 Task: Search one way flight ticket for 2 adults, 2 infants in seat and 1 infant on lap in first from Allentown: Lehigh Valley International Airport (was Allentown-bethlehem-easton International Airport) to Riverton: Central Wyoming Regional Airport (was Riverton Regional) on 8-4-2023. Choice of flights is Sun country airlines. Number of bags: 1 checked bag. Price is upto 109000. Outbound departure time preference is 20:30.
Action: Mouse moved to (265, 244)
Screenshot: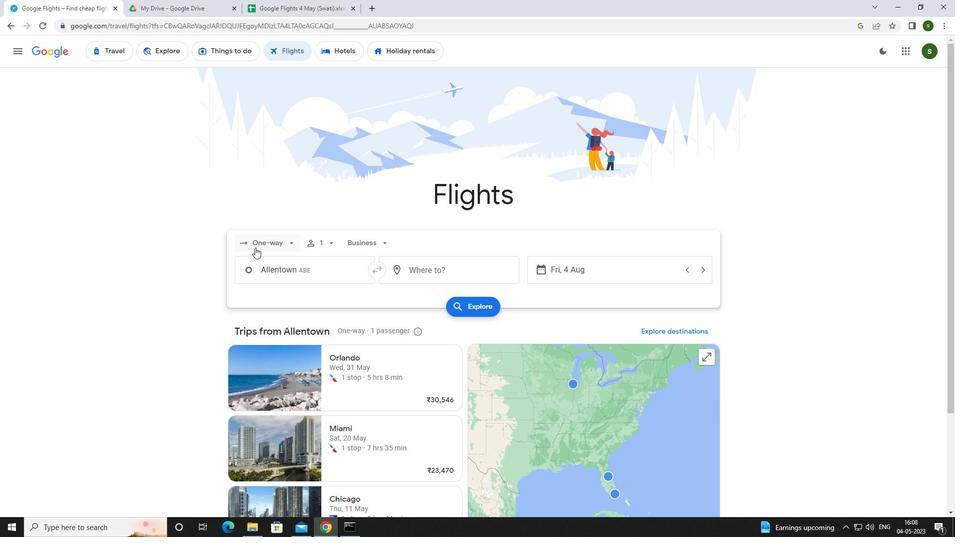 
Action: Mouse pressed left at (265, 244)
Screenshot: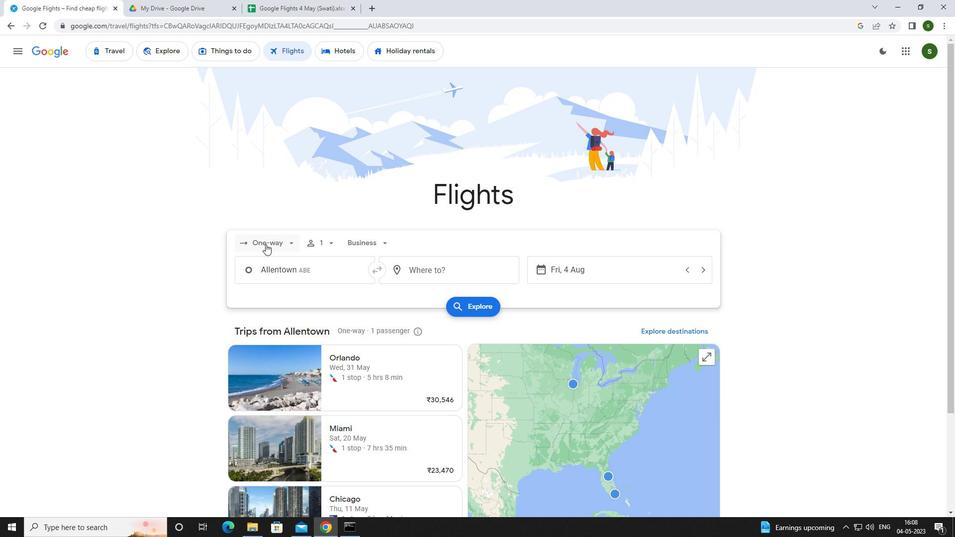 
Action: Mouse moved to (273, 285)
Screenshot: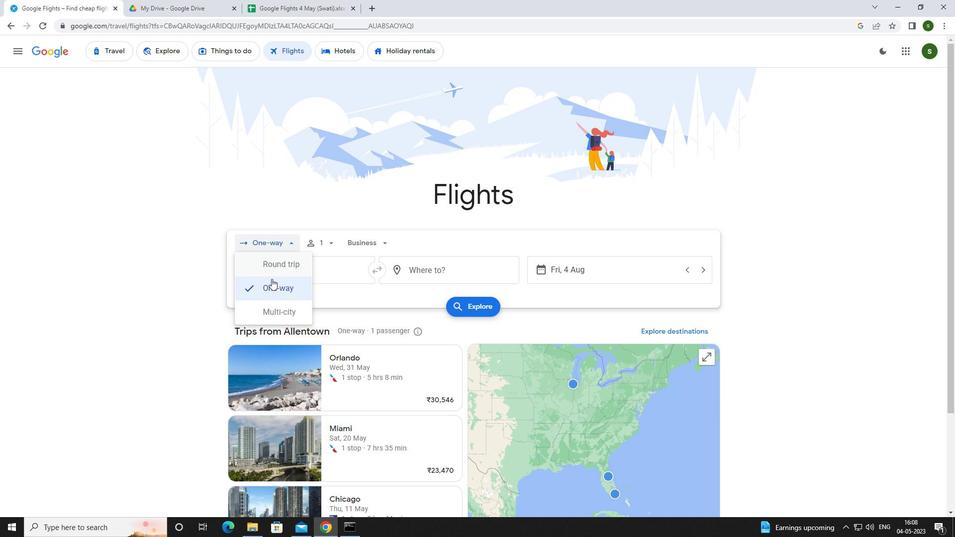 
Action: Mouse pressed left at (273, 285)
Screenshot: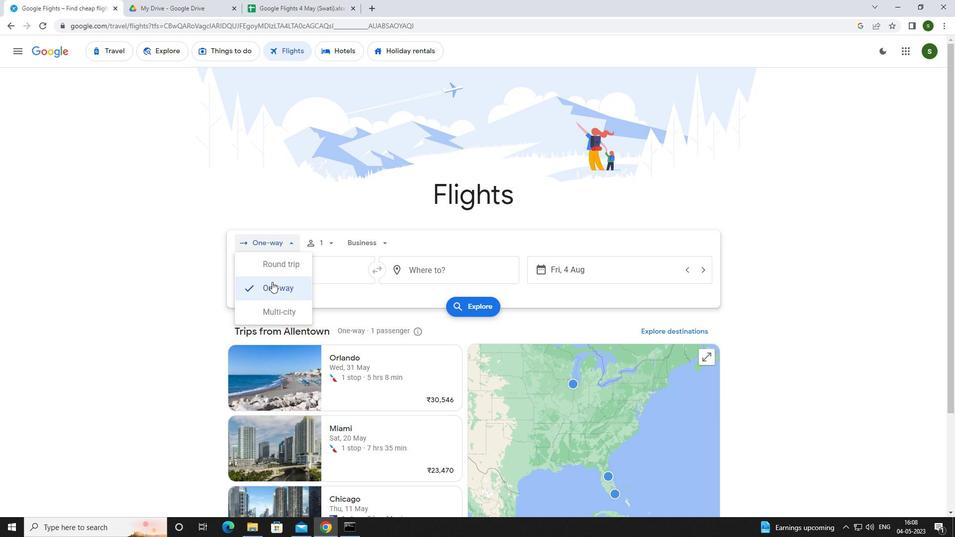 
Action: Mouse moved to (329, 241)
Screenshot: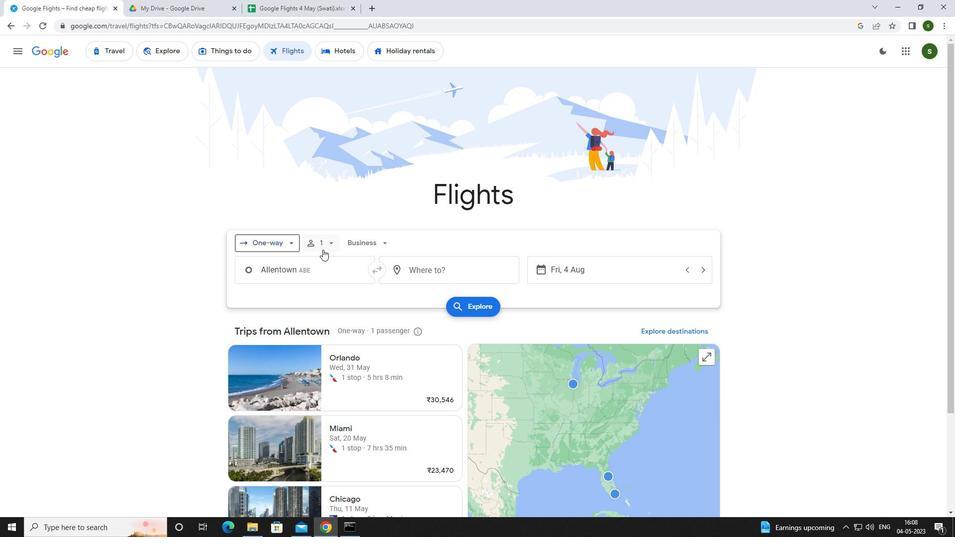 
Action: Mouse pressed left at (329, 241)
Screenshot: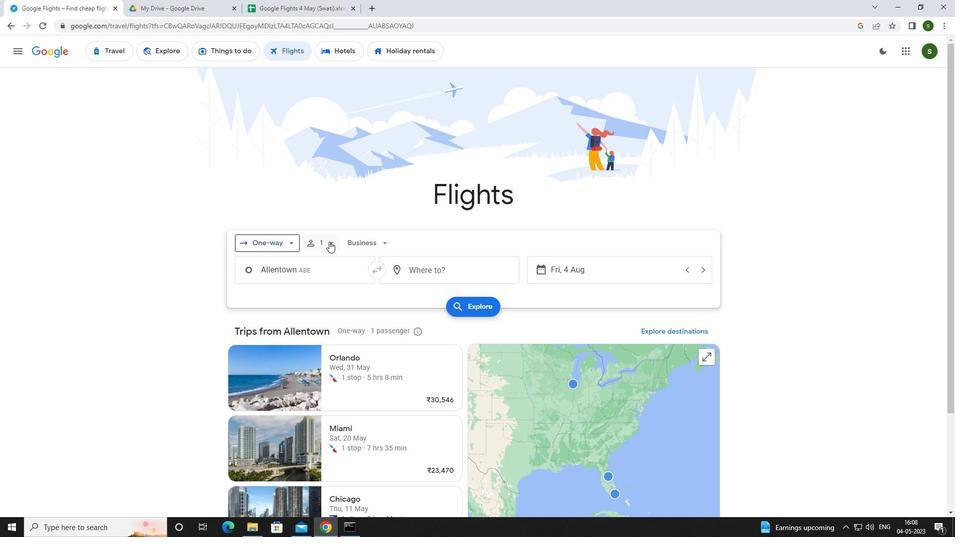 
Action: Mouse moved to (407, 268)
Screenshot: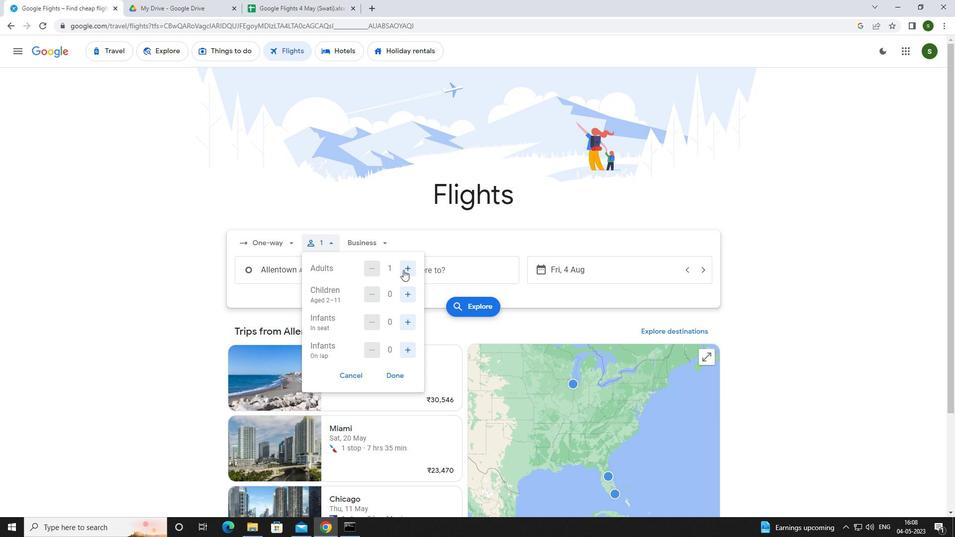 
Action: Mouse pressed left at (407, 268)
Screenshot: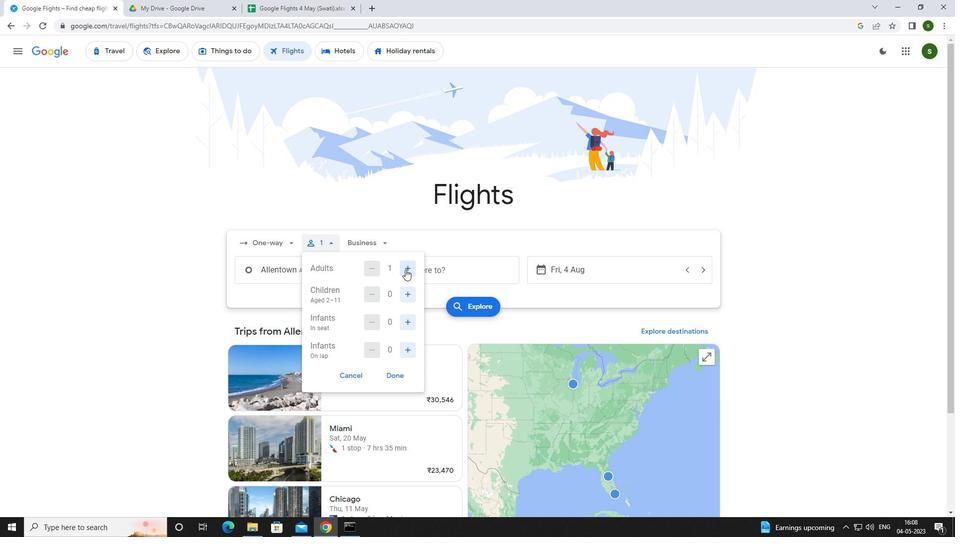 
Action: Mouse moved to (408, 322)
Screenshot: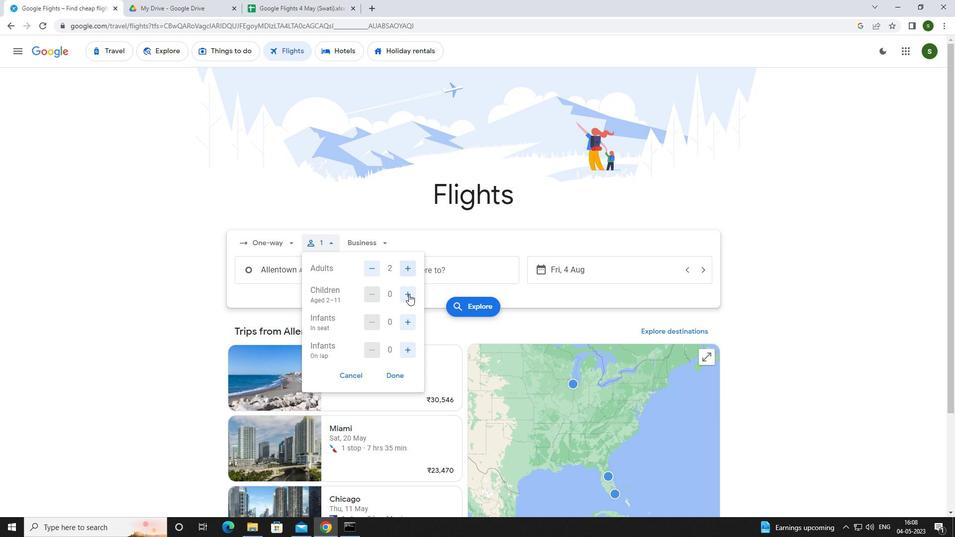 
Action: Mouse pressed left at (408, 322)
Screenshot: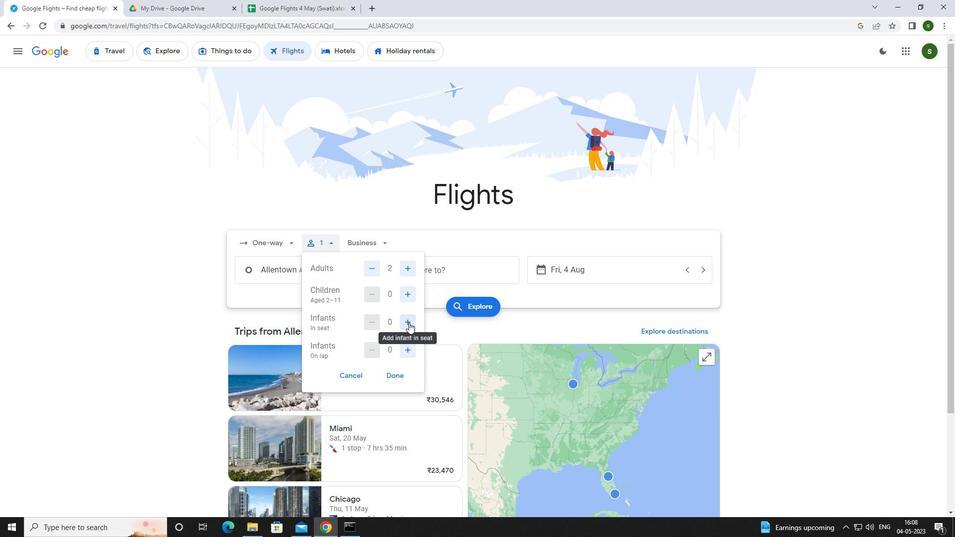 
Action: Mouse pressed left at (408, 322)
Screenshot: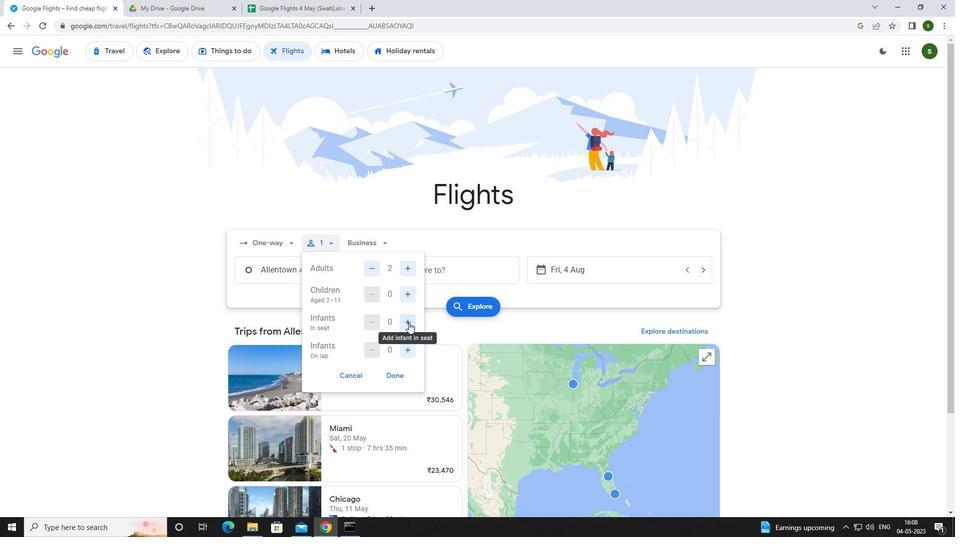 
Action: Mouse moved to (410, 351)
Screenshot: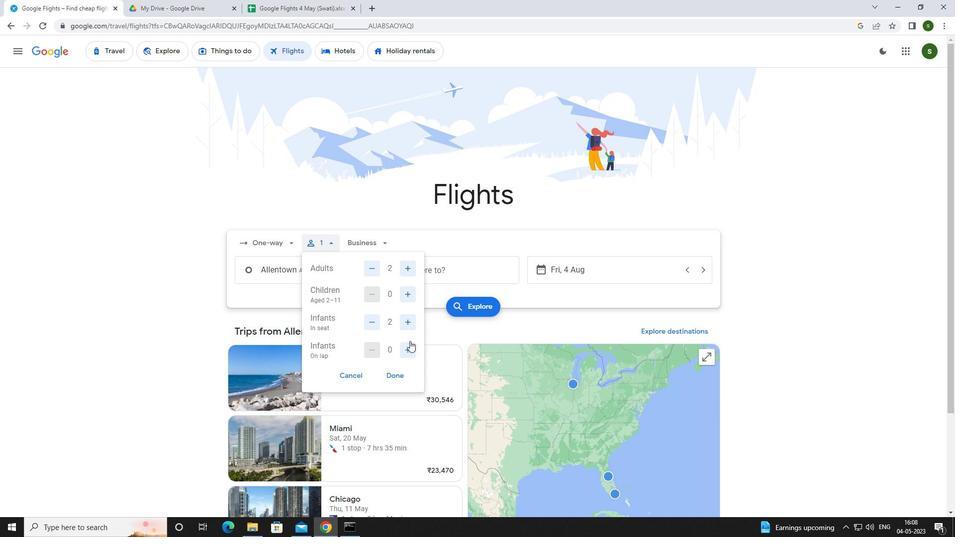 
Action: Mouse pressed left at (410, 351)
Screenshot: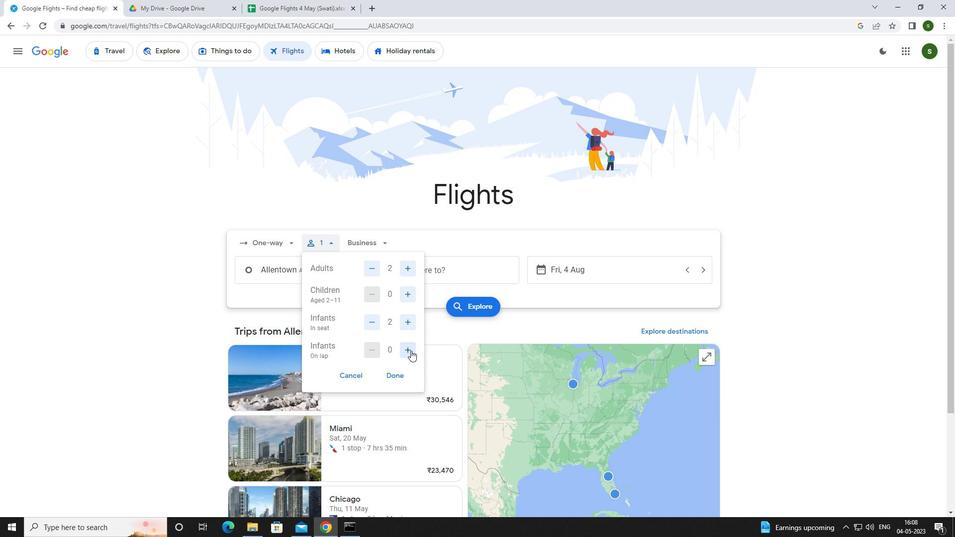 
Action: Mouse moved to (380, 242)
Screenshot: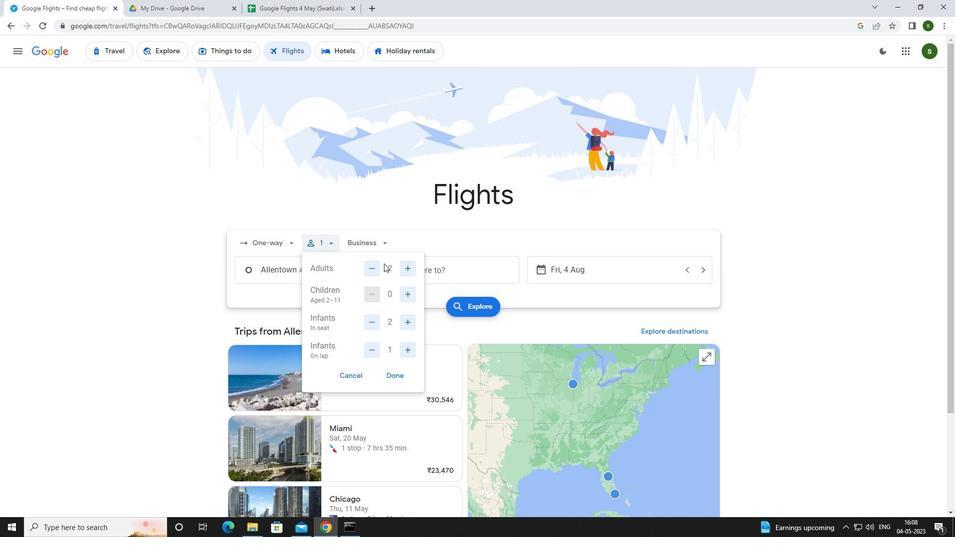 
Action: Mouse pressed left at (380, 242)
Screenshot: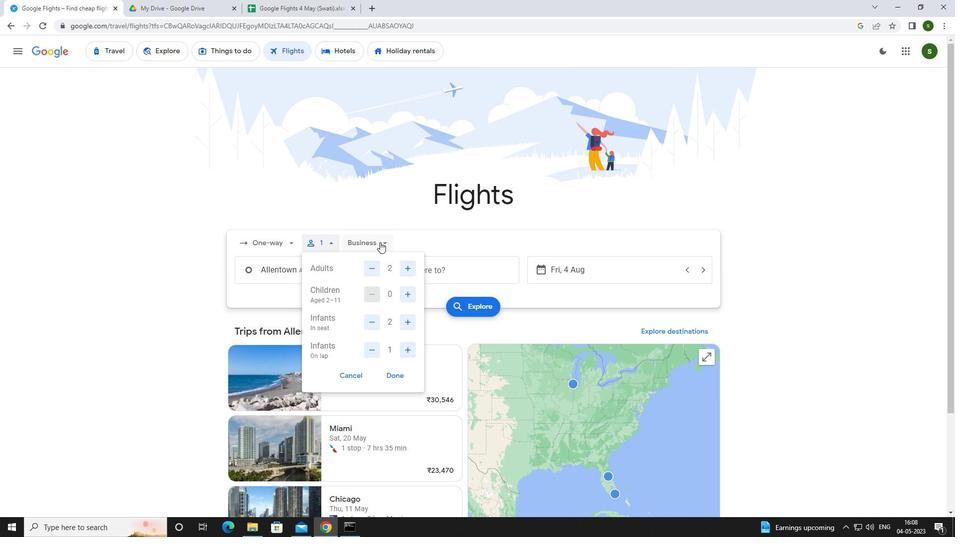 
Action: Mouse moved to (383, 334)
Screenshot: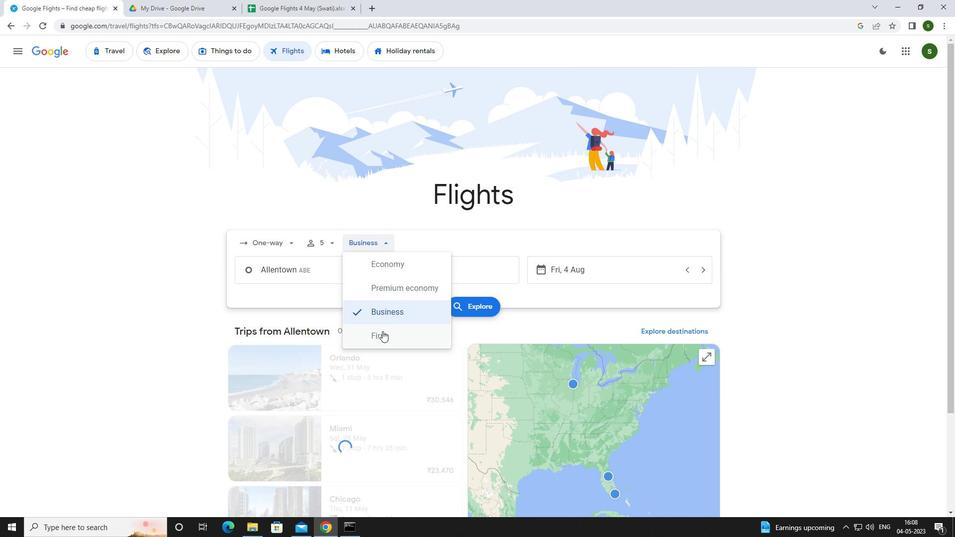 
Action: Mouse pressed left at (383, 334)
Screenshot: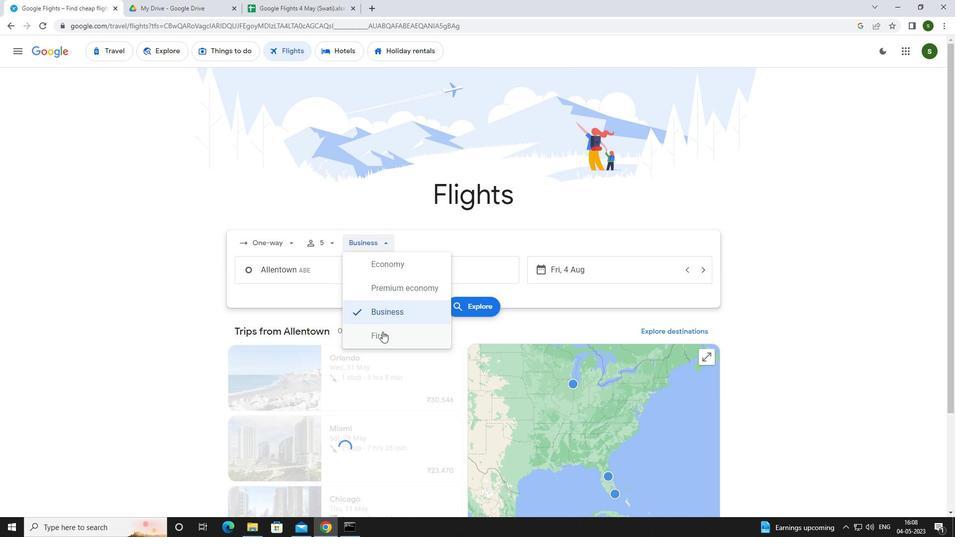 
Action: Mouse moved to (331, 276)
Screenshot: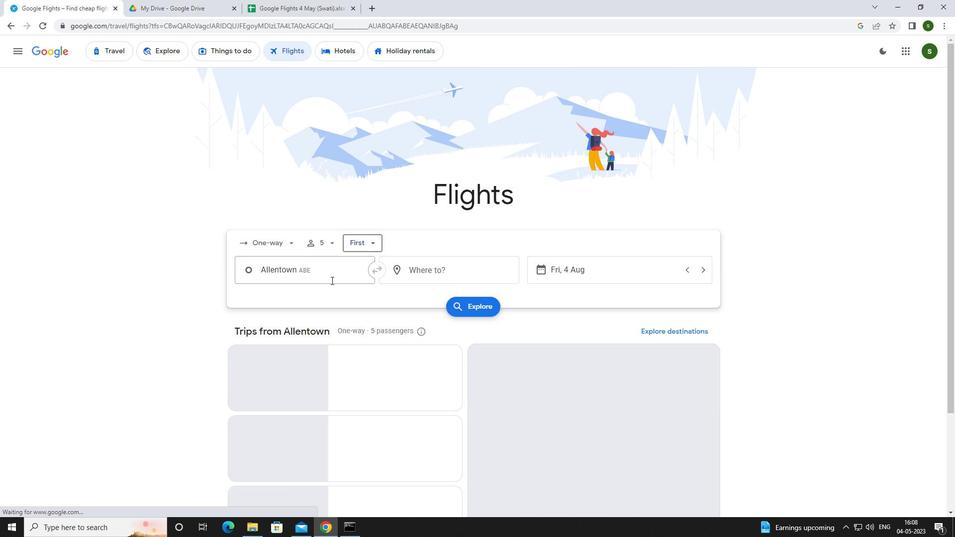 
Action: Mouse pressed left at (331, 276)
Screenshot: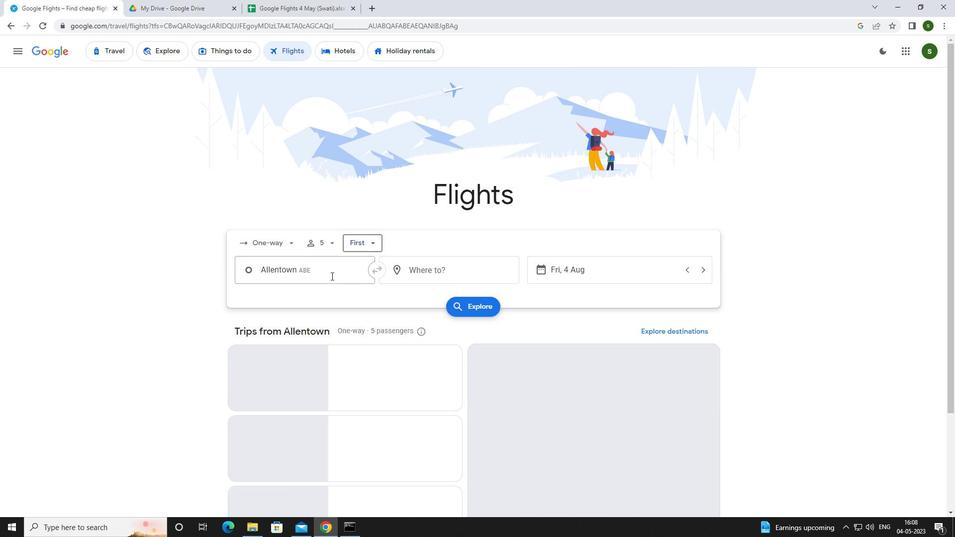
Action: Key pressed <Key.caps_lock>l<Key.caps_lock>ehigh
Screenshot: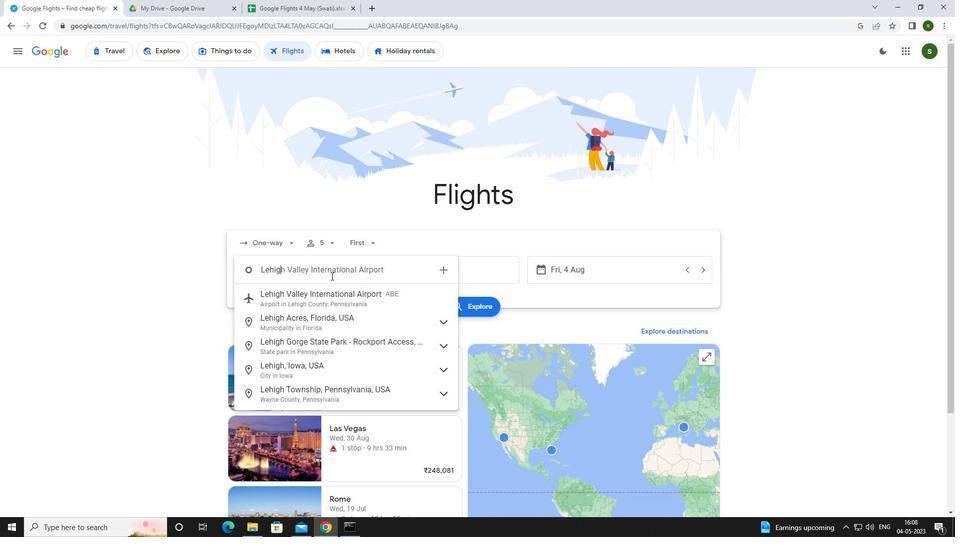 
Action: Mouse moved to (326, 296)
Screenshot: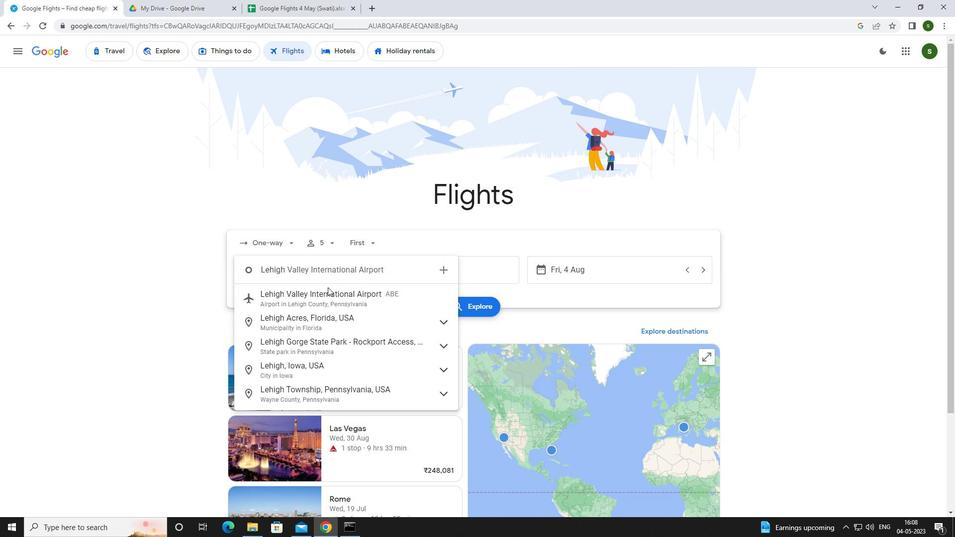 
Action: Mouse pressed left at (326, 296)
Screenshot: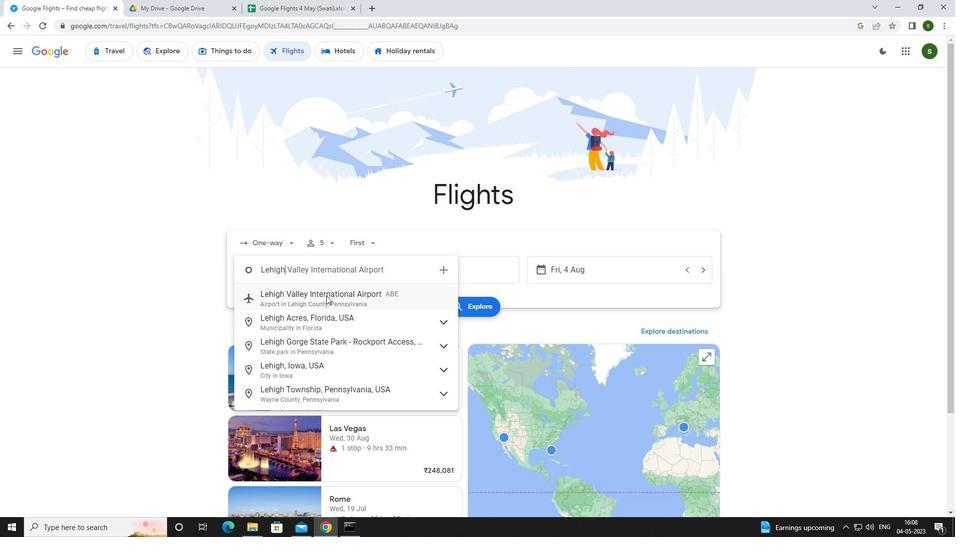 
Action: Mouse moved to (418, 269)
Screenshot: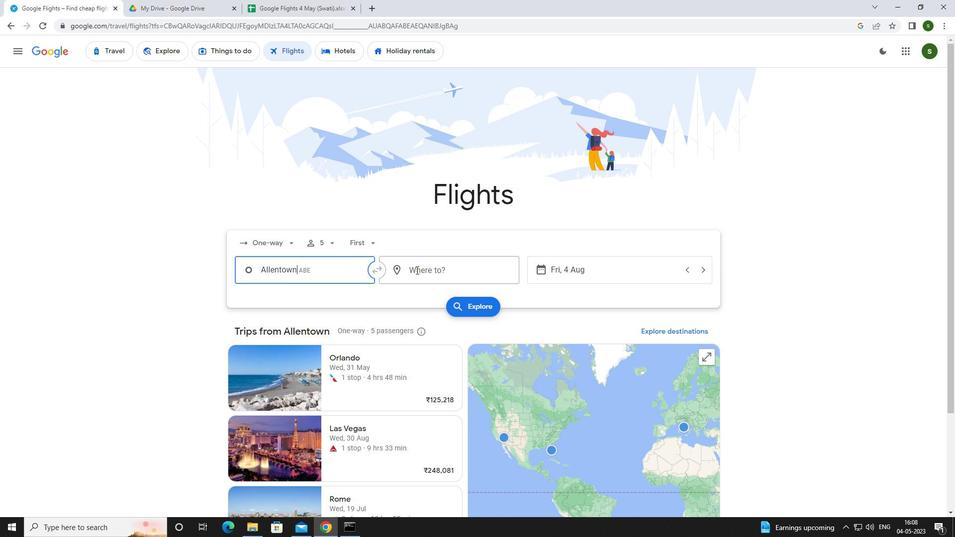 
Action: Mouse pressed left at (418, 269)
Screenshot: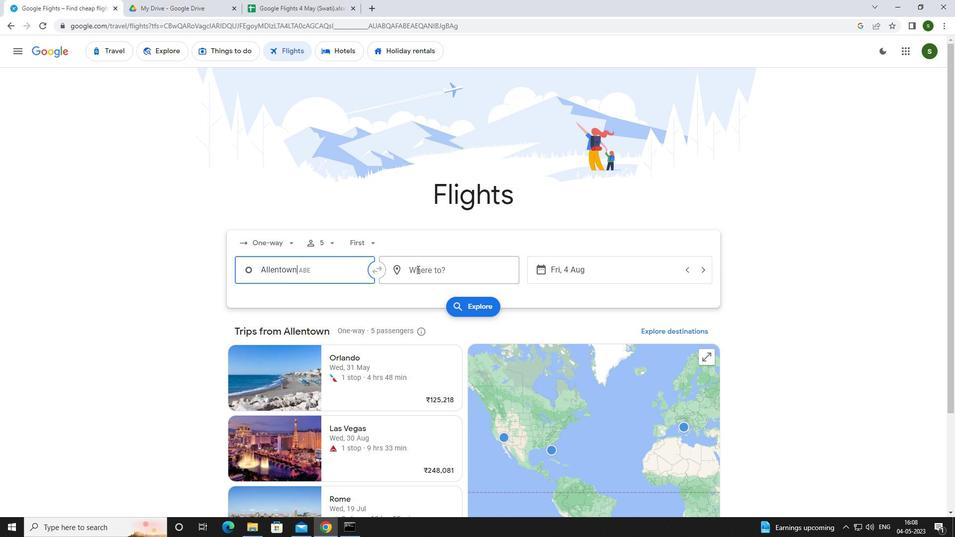 
Action: Key pressed <Key.caps_lock>r<Key.caps_lock>iverto
Screenshot: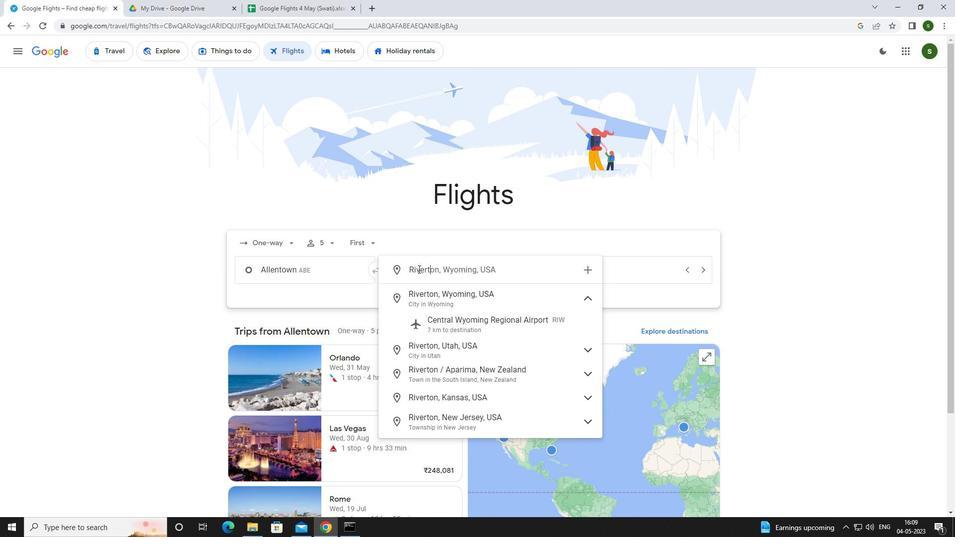 
Action: Mouse moved to (422, 314)
Screenshot: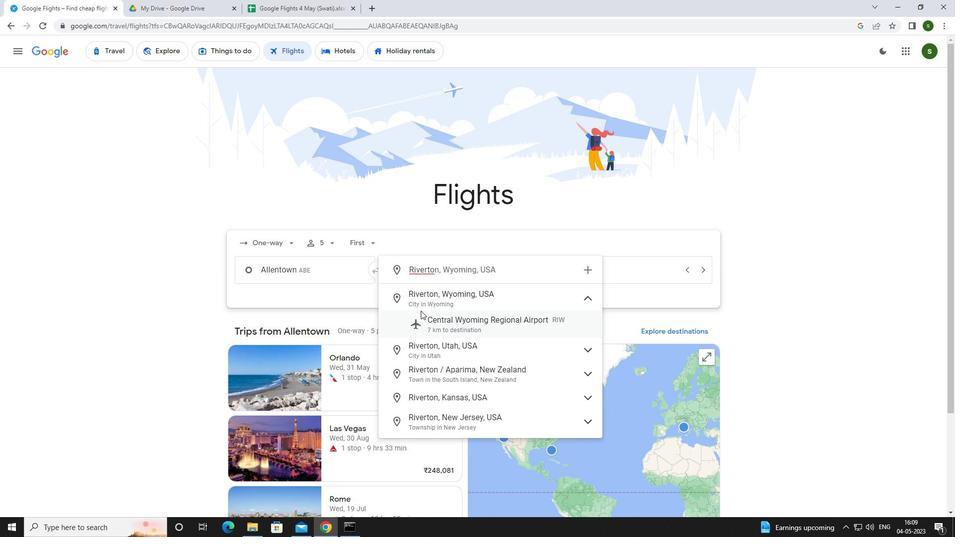 
Action: Mouse pressed left at (422, 314)
Screenshot: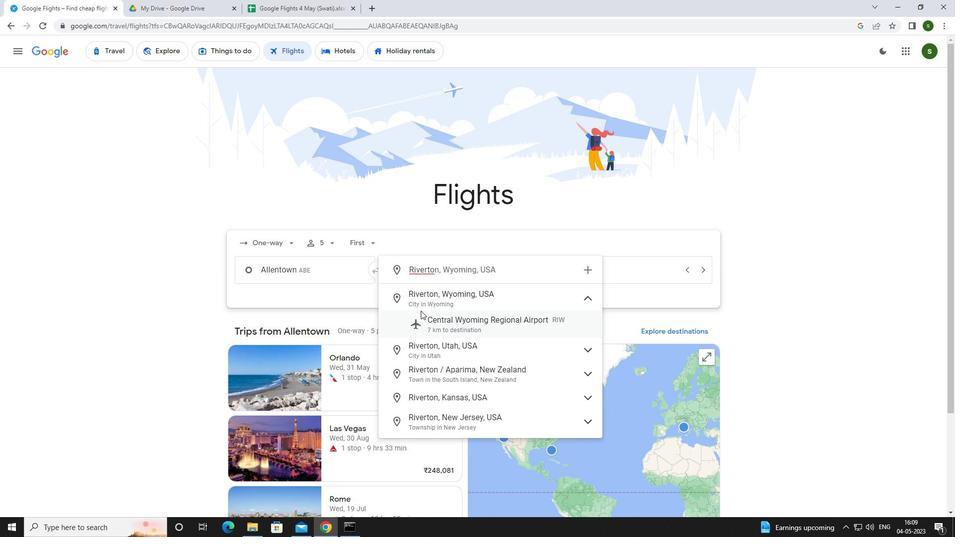 
Action: Mouse moved to (596, 275)
Screenshot: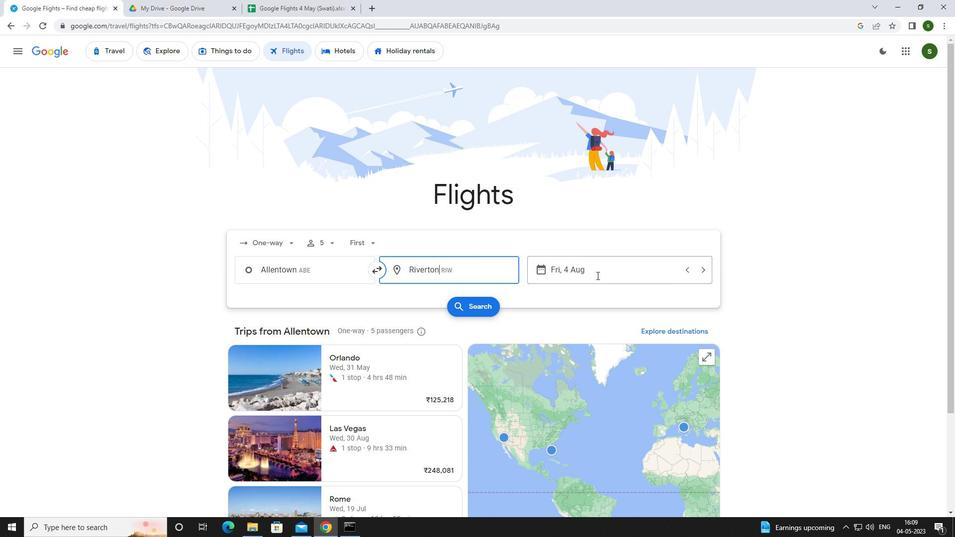 
Action: Mouse pressed left at (596, 275)
Screenshot: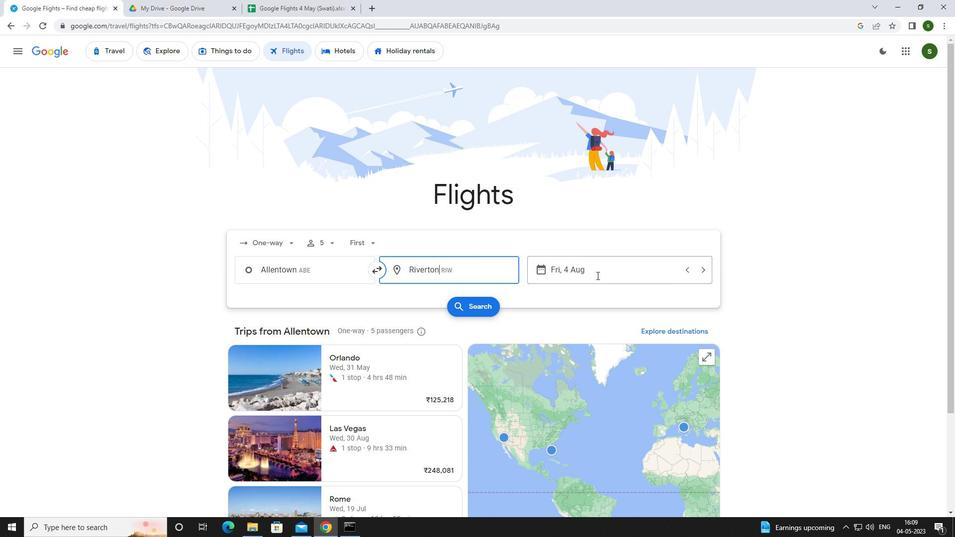 
Action: Mouse moved to (473, 334)
Screenshot: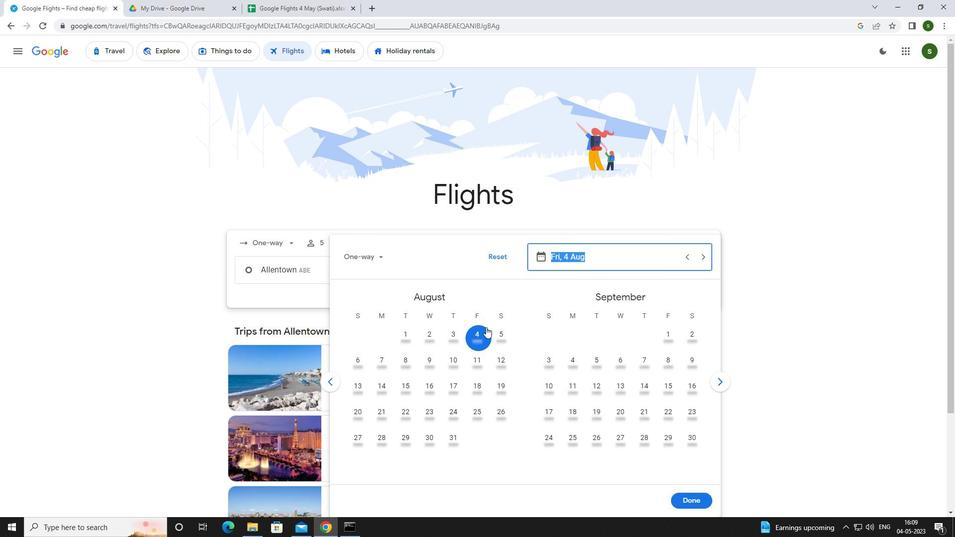 
Action: Mouse pressed left at (473, 334)
Screenshot: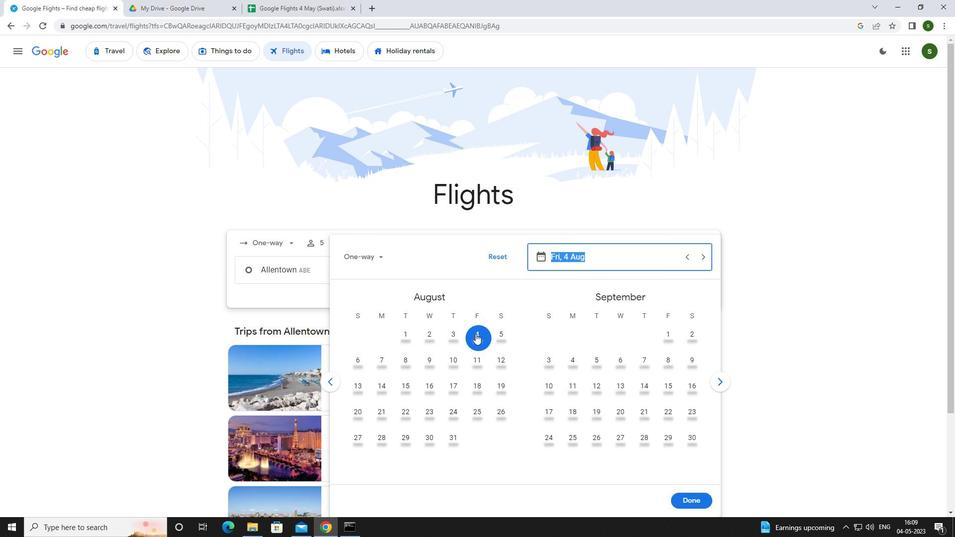 
Action: Mouse moved to (685, 500)
Screenshot: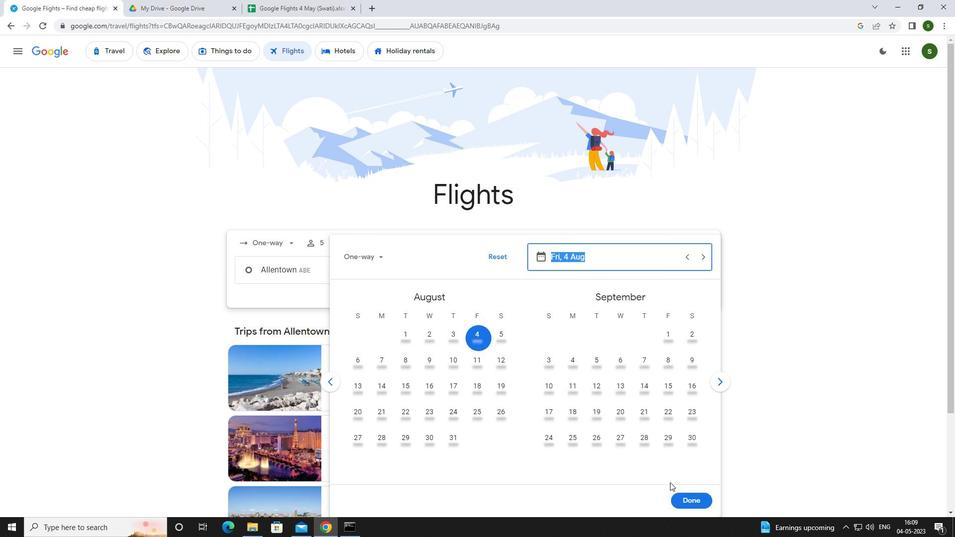 
Action: Mouse pressed left at (685, 500)
Screenshot: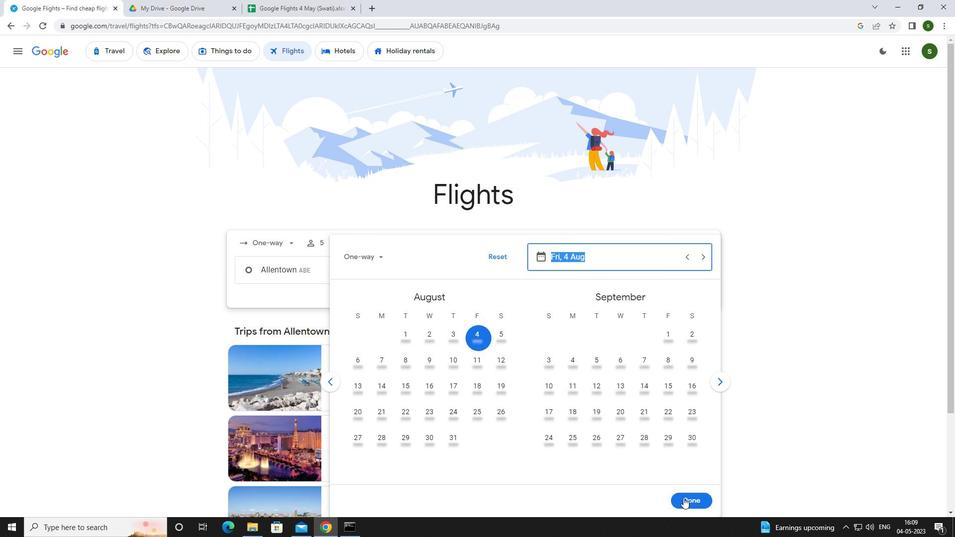 
Action: Mouse moved to (475, 296)
Screenshot: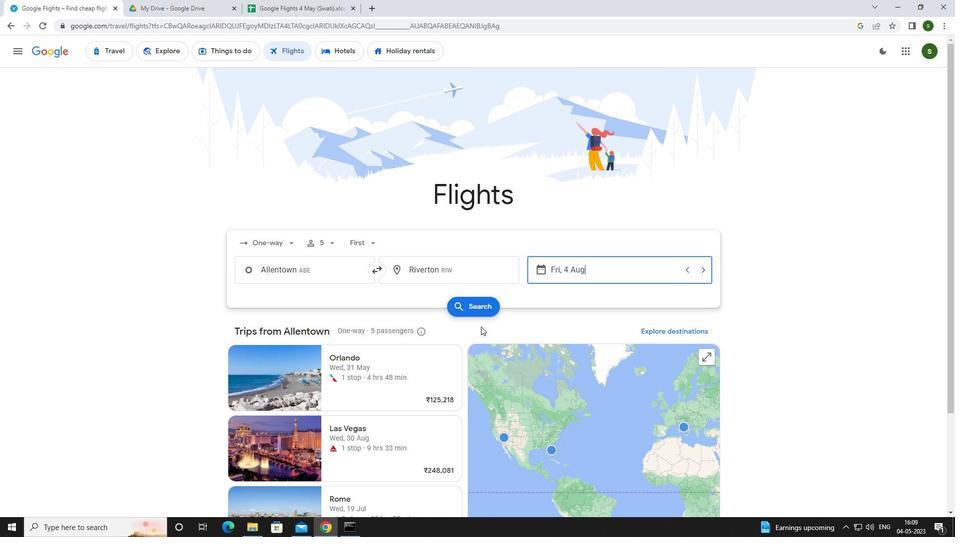 
Action: Mouse pressed left at (475, 296)
Screenshot: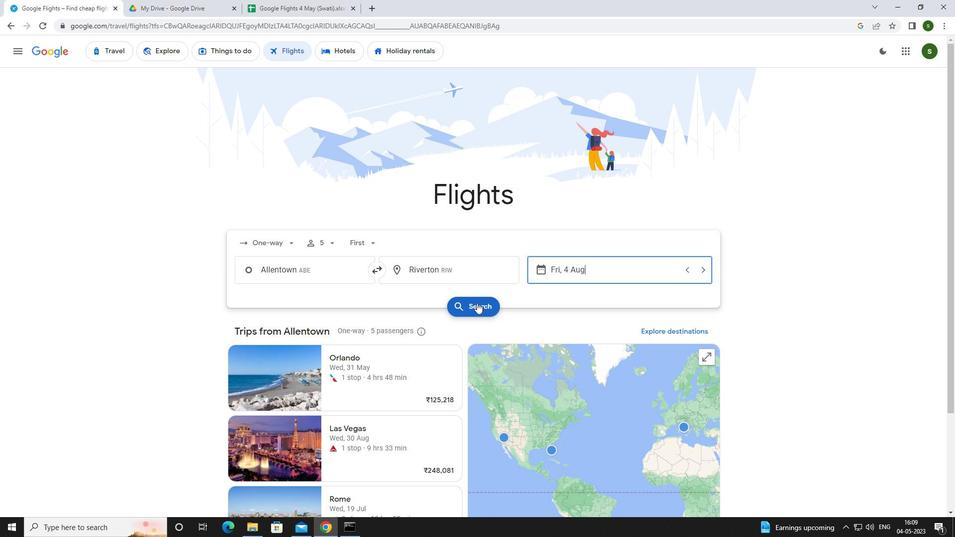 
Action: Mouse moved to (256, 145)
Screenshot: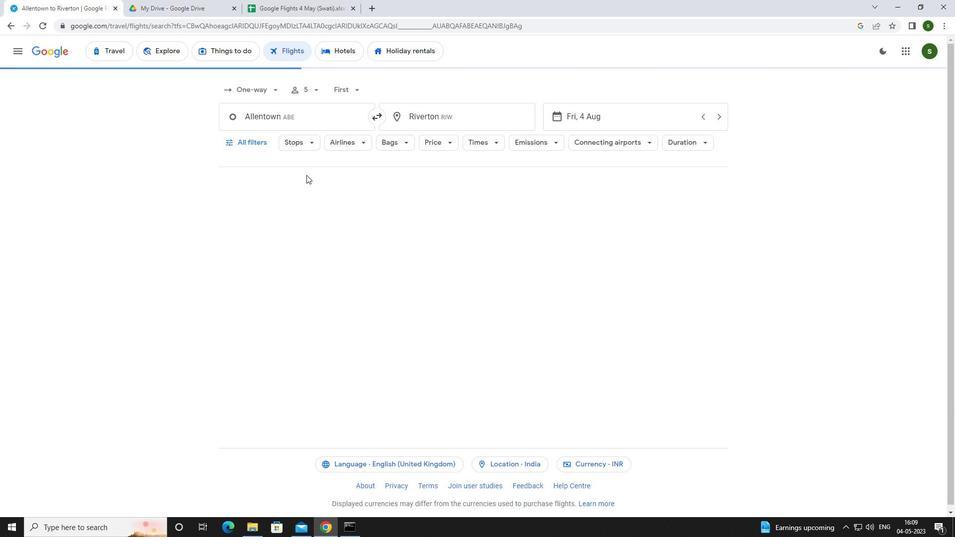 
Action: Mouse pressed left at (256, 145)
Screenshot: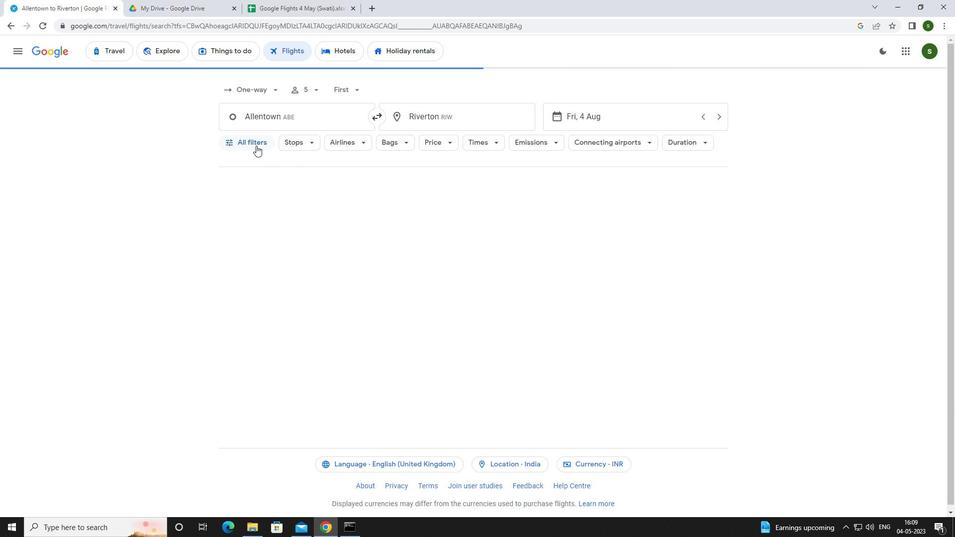 
Action: Mouse moved to (370, 355)
Screenshot: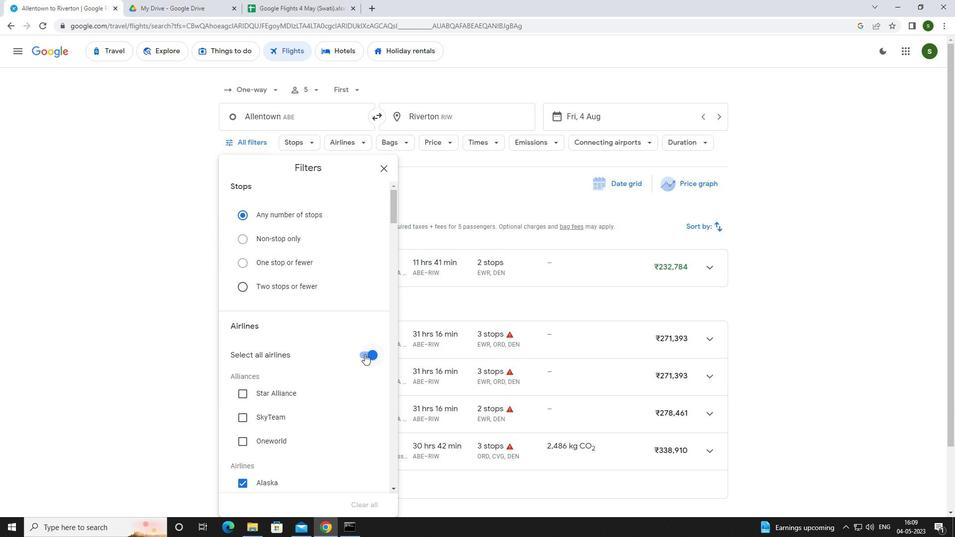 
Action: Mouse pressed left at (370, 355)
Screenshot: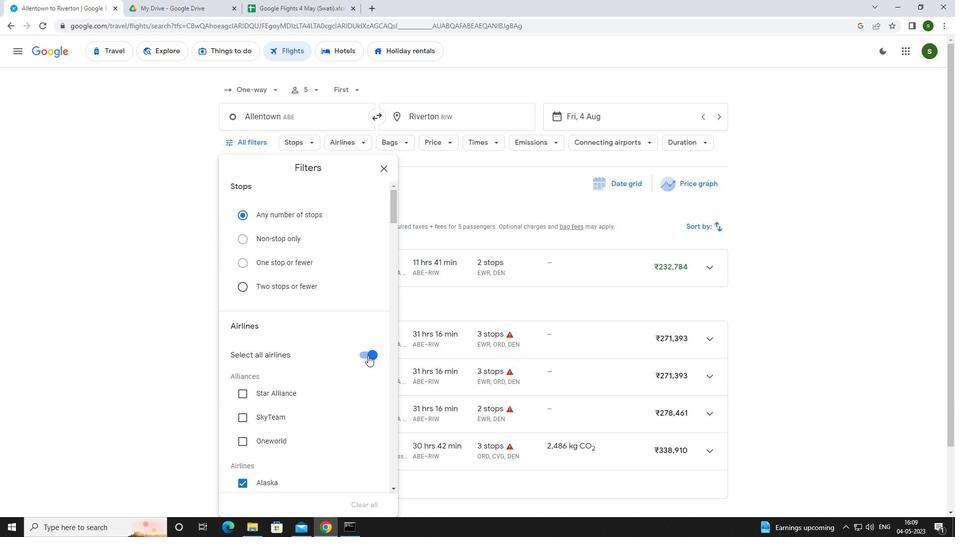 
Action: Mouse scrolled (370, 354) with delta (0, 0)
Screenshot: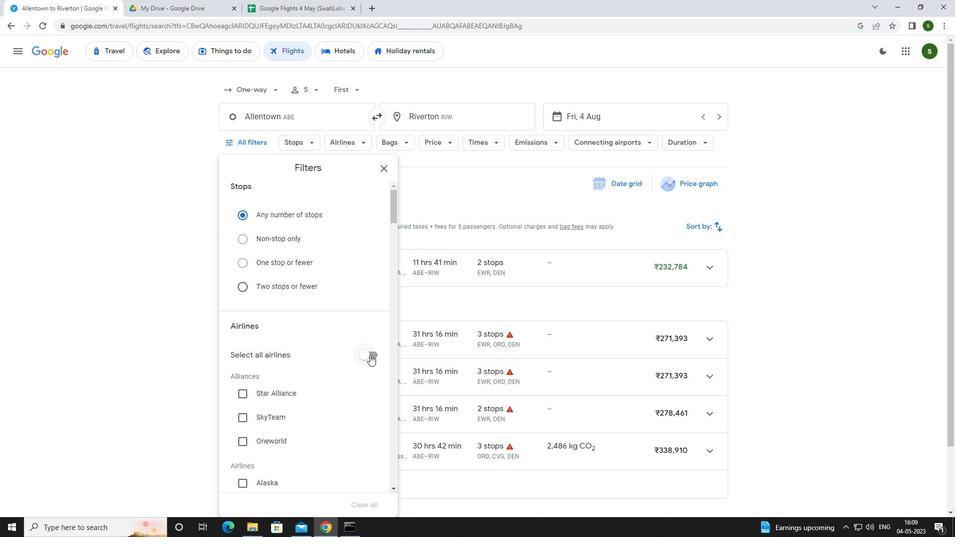 
Action: Mouse scrolled (370, 354) with delta (0, 0)
Screenshot: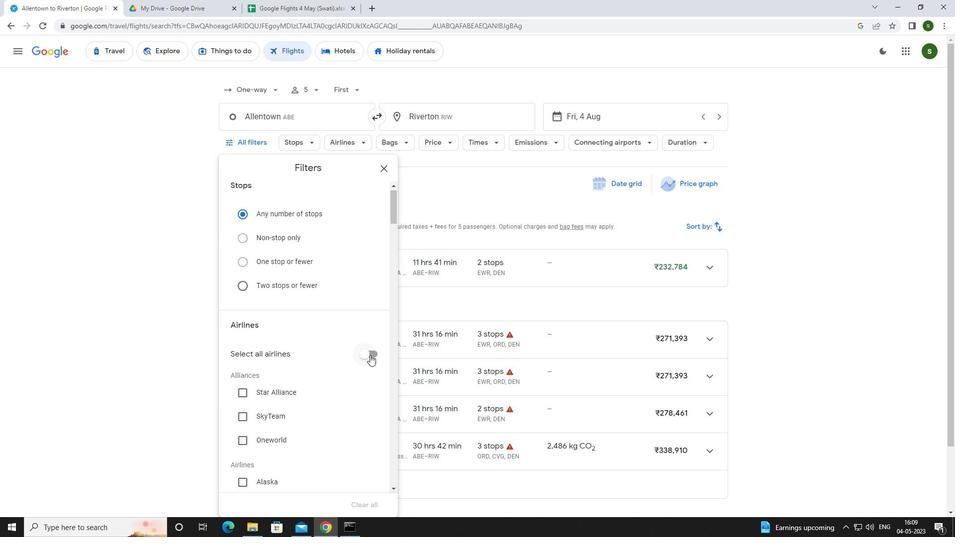 
Action: Mouse scrolled (370, 354) with delta (0, 0)
Screenshot: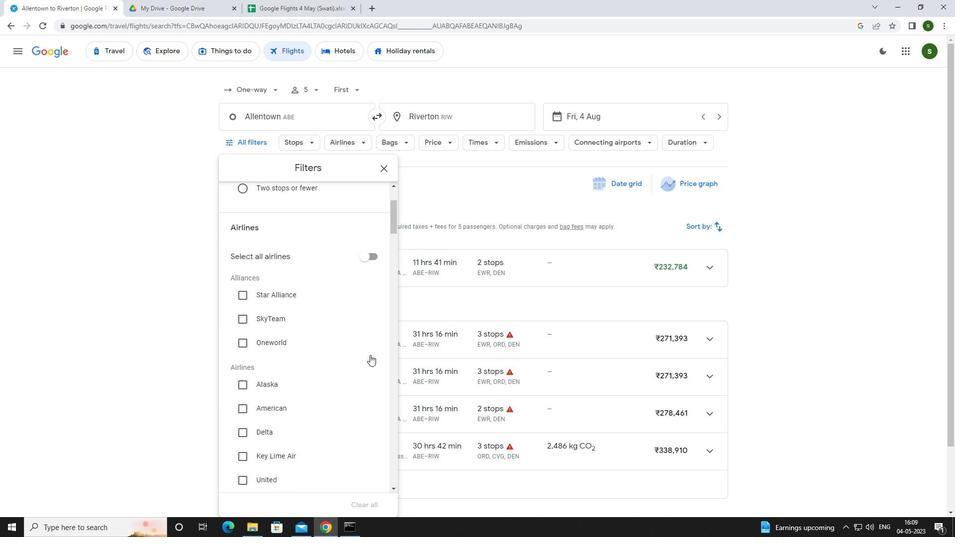 
Action: Mouse scrolled (370, 354) with delta (0, 0)
Screenshot: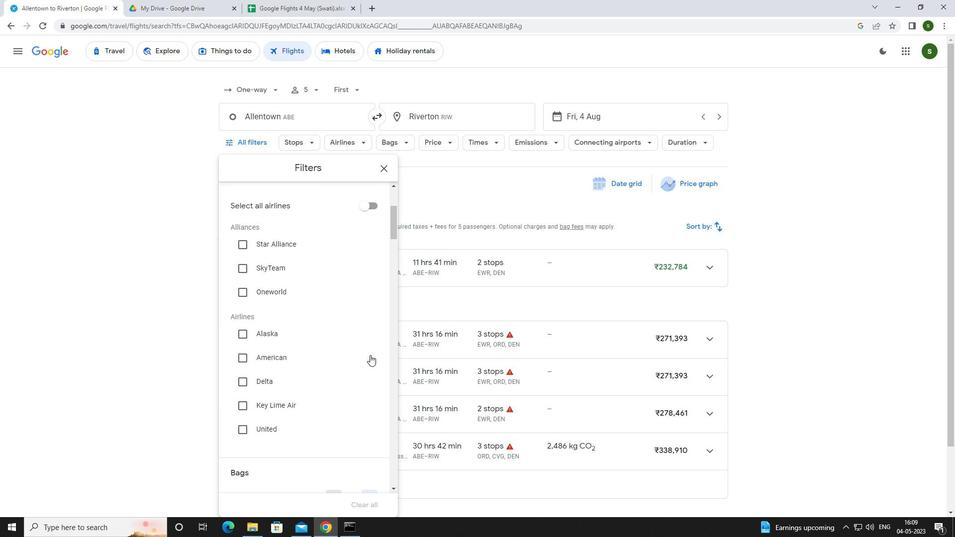 
Action: Mouse scrolled (370, 354) with delta (0, 0)
Screenshot: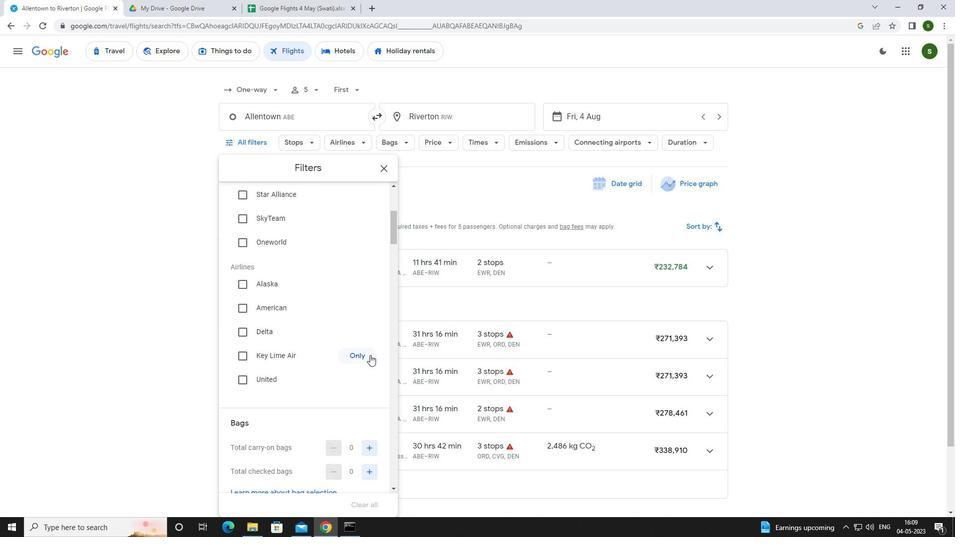 
Action: Mouse scrolled (370, 354) with delta (0, 0)
Screenshot: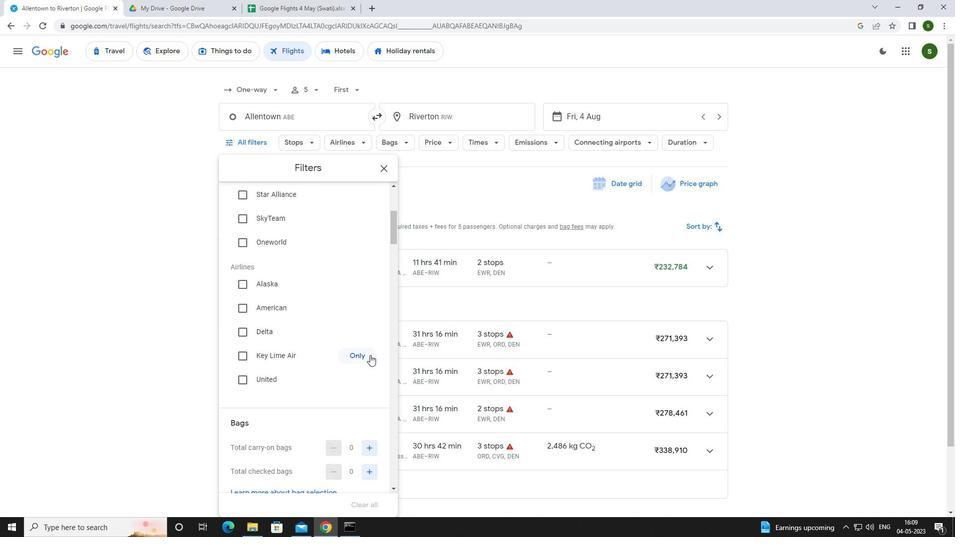 
Action: Mouse moved to (368, 366)
Screenshot: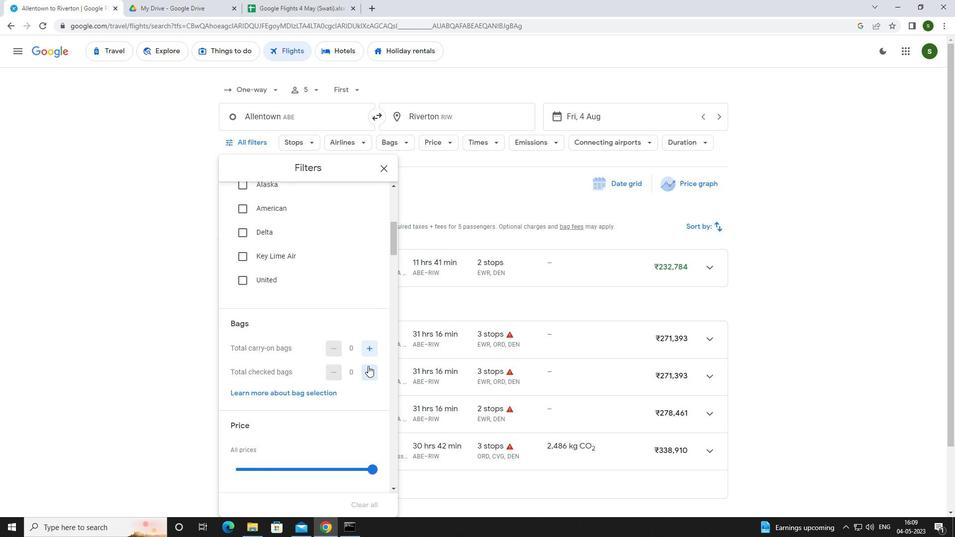 
Action: Mouse pressed left at (368, 366)
Screenshot: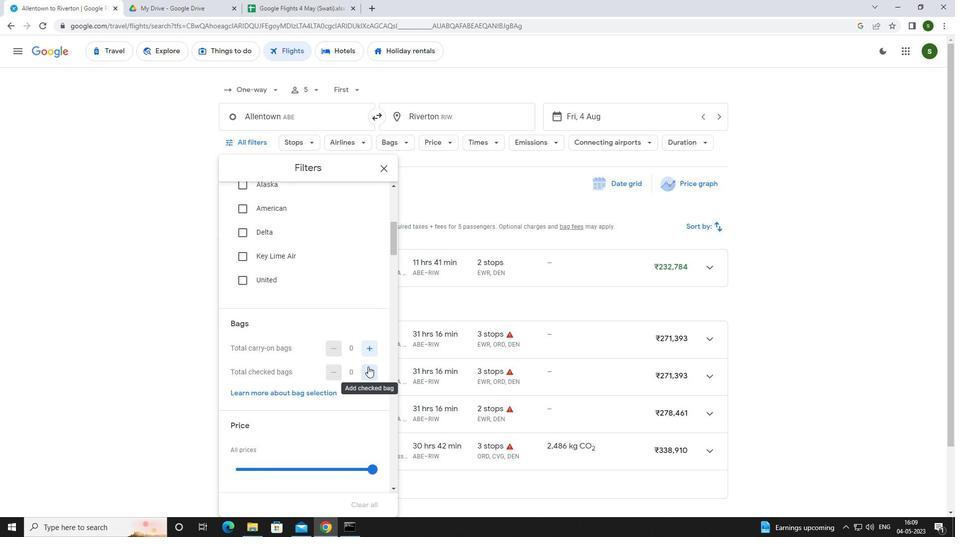 
Action: Mouse scrolled (368, 366) with delta (0, 0)
Screenshot: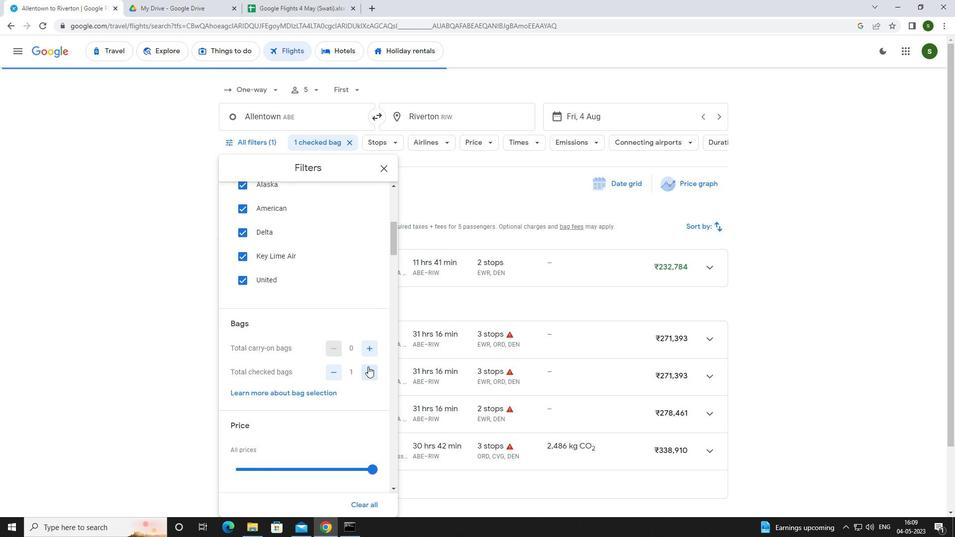 
Action: Mouse scrolled (368, 366) with delta (0, 0)
Screenshot: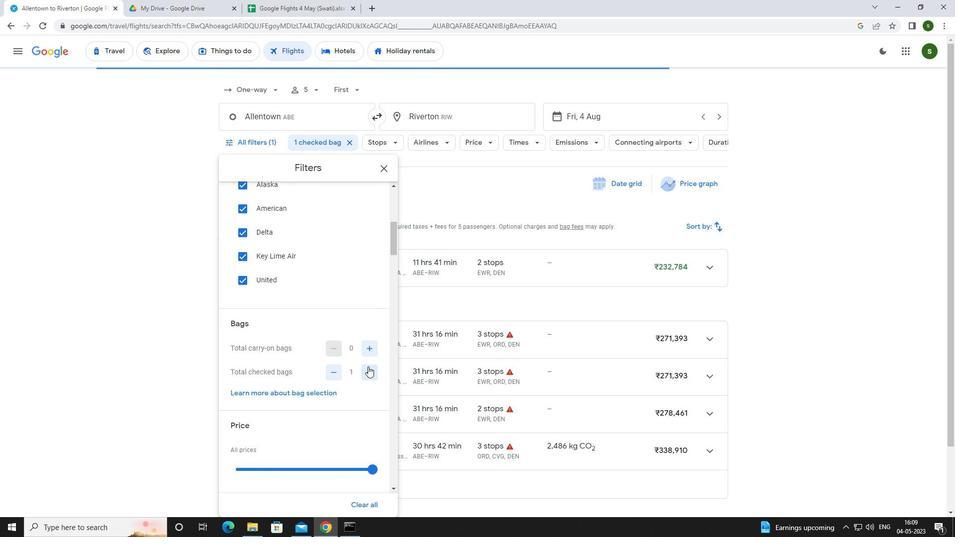 
Action: Mouse scrolled (368, 366) with delta (0, 0)
Screenshot: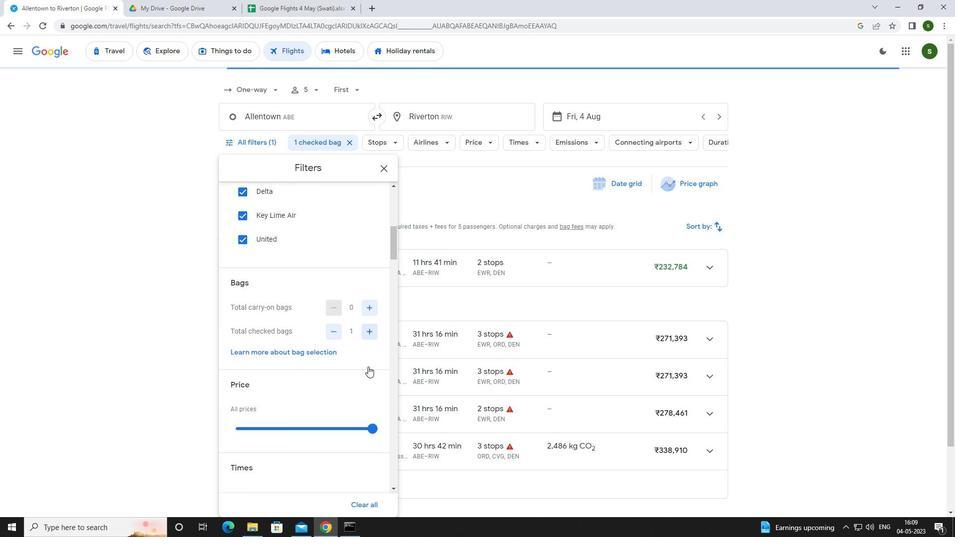 
Action: Mouse moved to (375, 319)
Screenshot: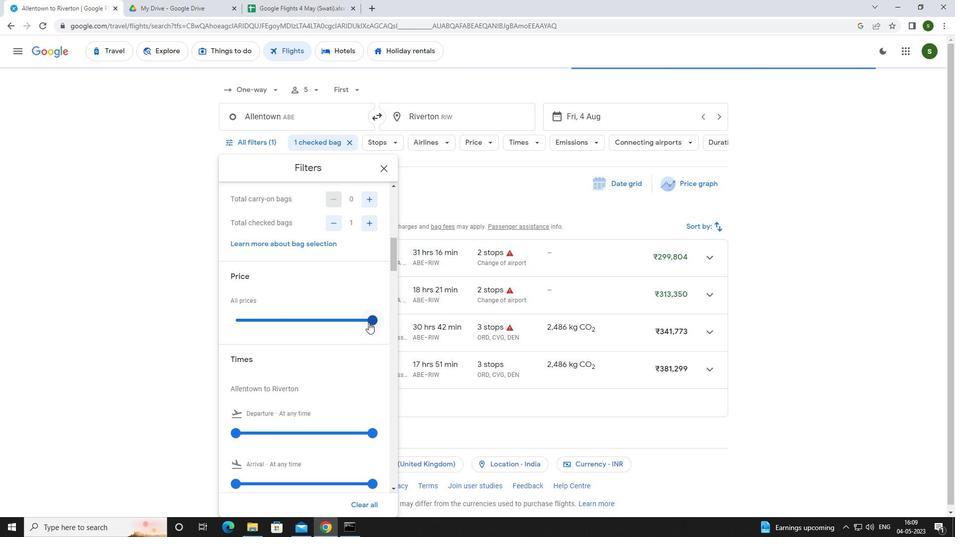 
Action: Mouse pressed left at (375, 319)
Screenshot: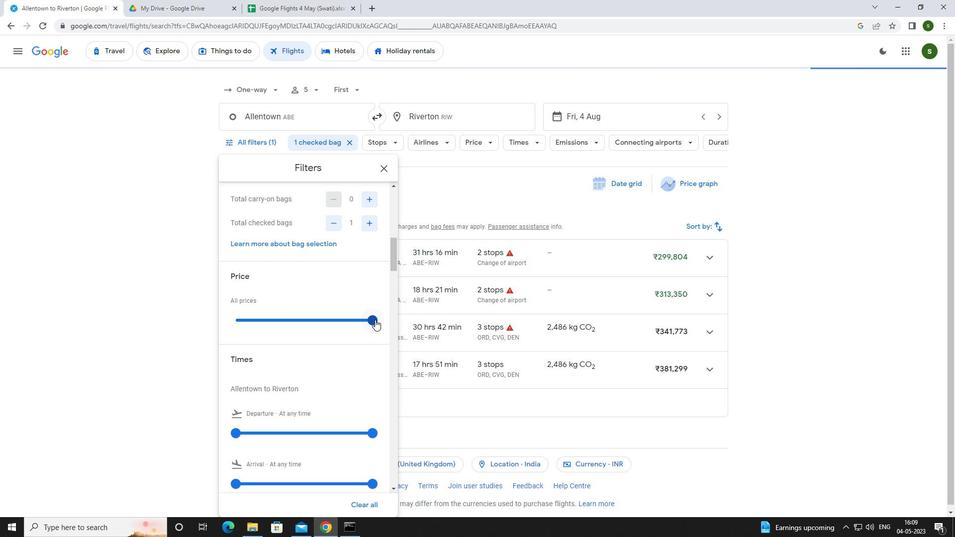 
Action: Mouse moved to (238, 315)
Screenshot: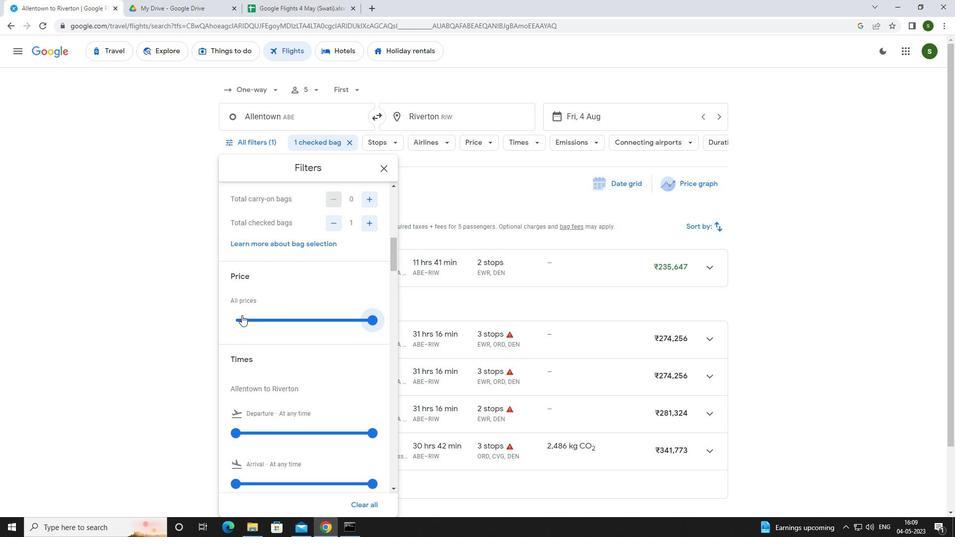 
Action: Mouse pressed left at (238, 315)
Screenshot: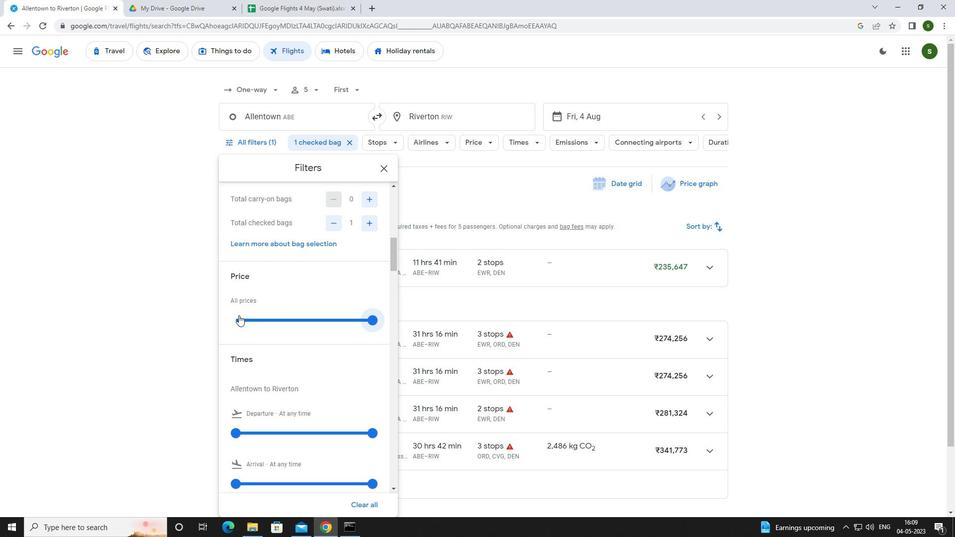 
Action: Mouse pressed left at (238, 315)
Screenshot: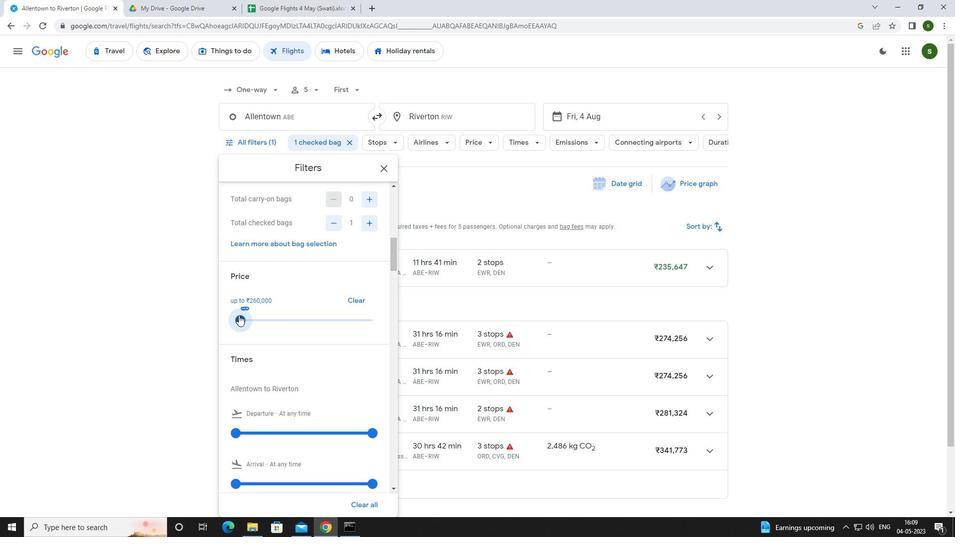 
Action: Mouse moved to (236, 315)
Screenshot: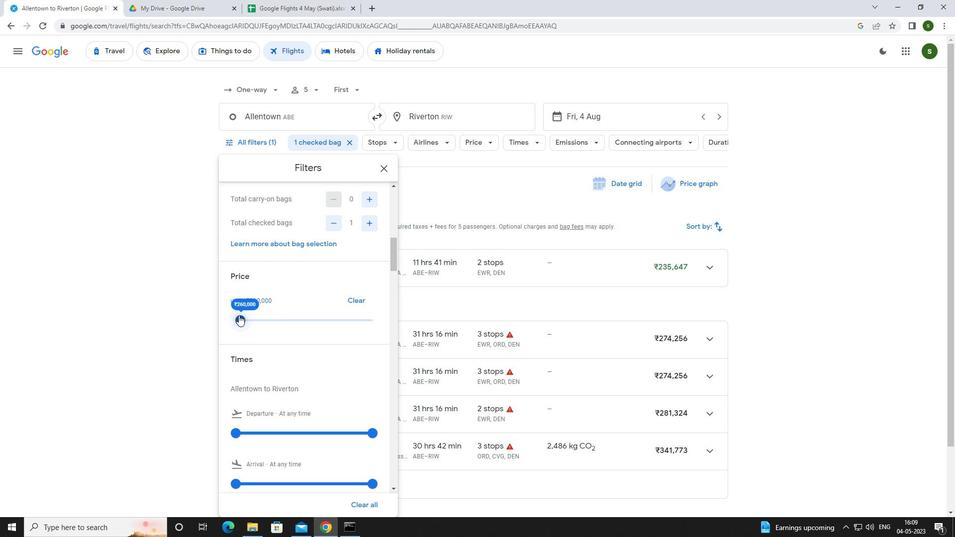 
Action: Mouse scrolled (236, 314) with delta (0, 0)
Screenshot: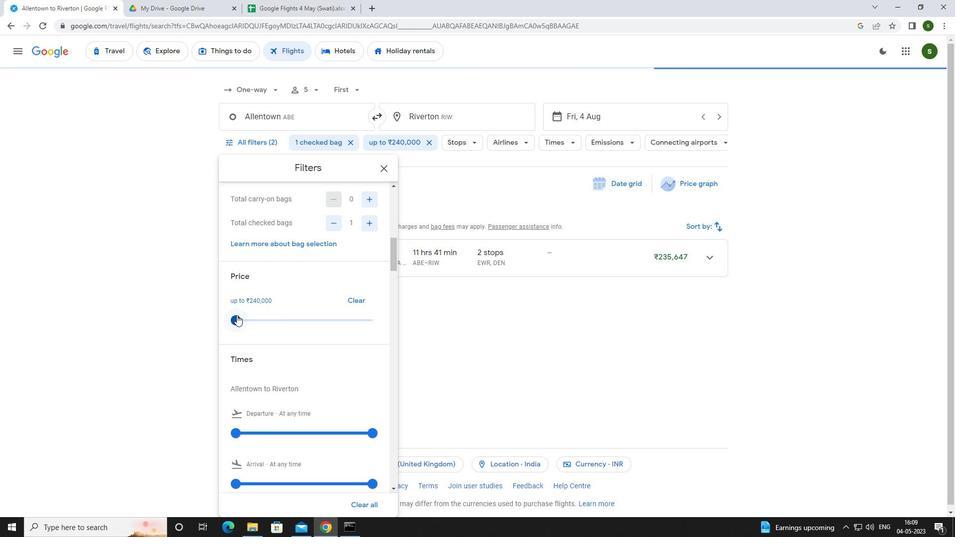 
Action: Mouse scrolled (236, 314) with delta (0, 0)
Screenshot: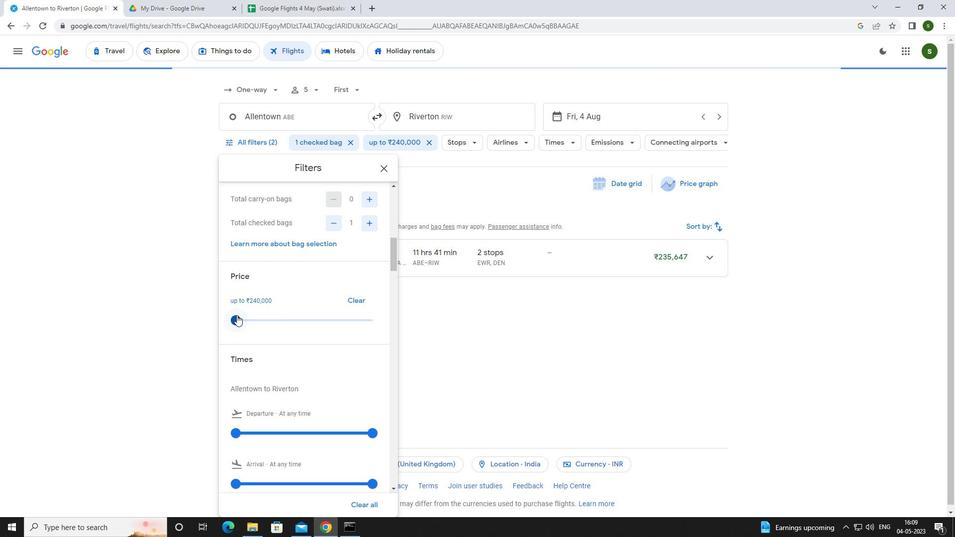
Action: Mouse moved to (233, 332)
Screenshot: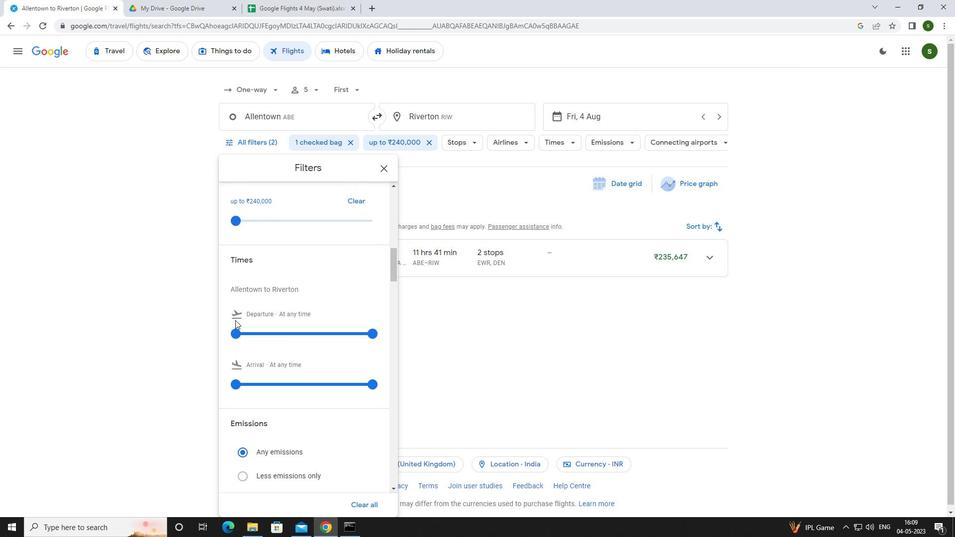 
Action: Mouse pressed left at (233, 332)
Screenshot: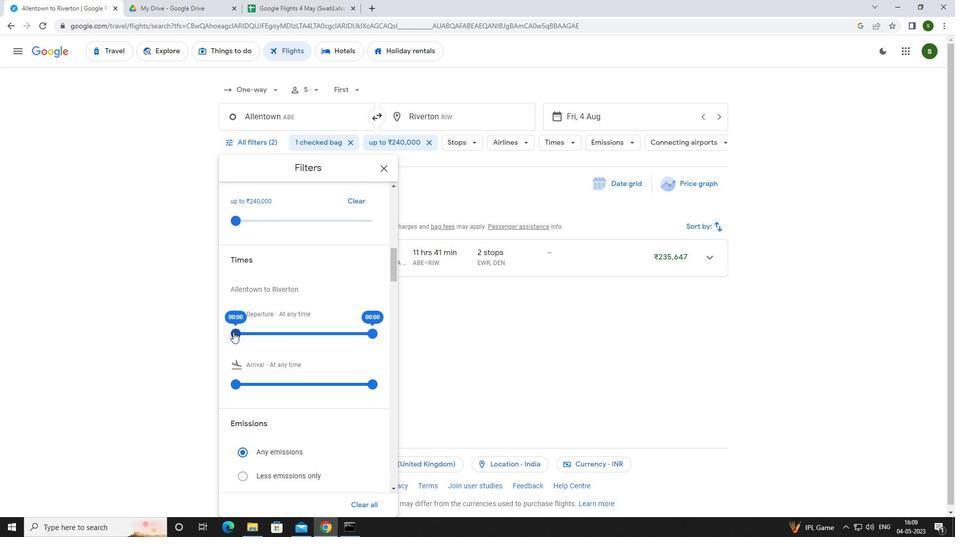 
Action: Mouse moved to (456, 348)
Screenshot: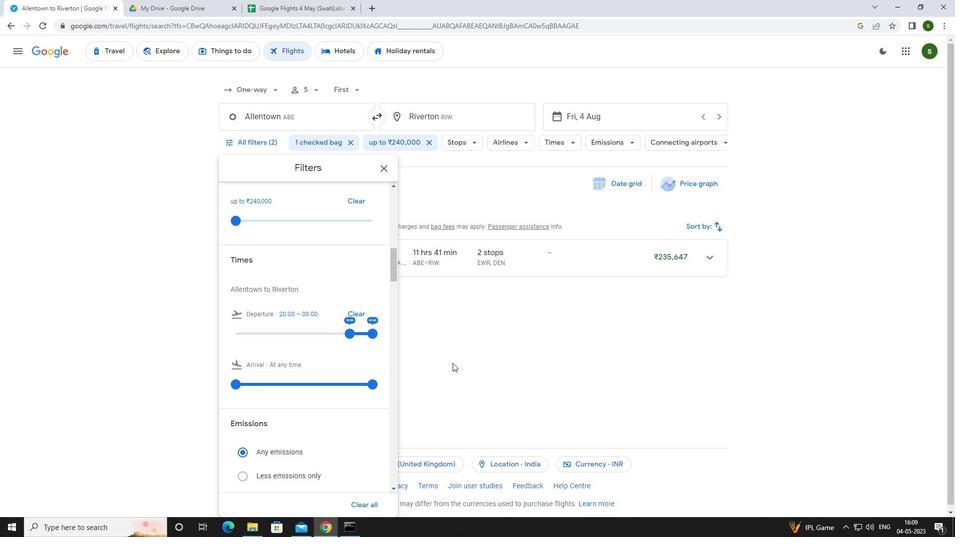 
Action: Mouse pressed left at (456, 348)
Screenshot: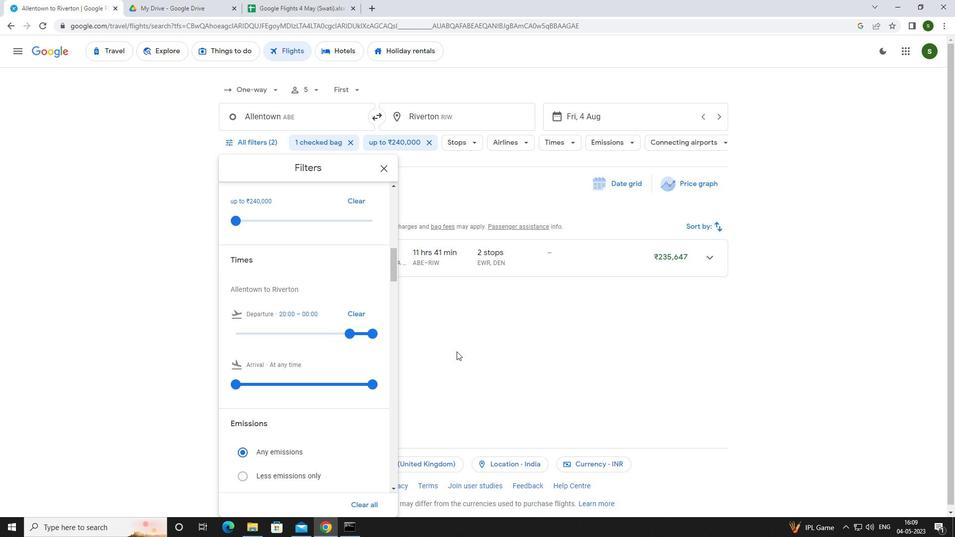 
